 Task: Add a signature Kate Phillips containing Best wishes for a happy National Peace Day, Kate Phillips to email address softage.2@softage.net and add a folder Sustainability
Action: Key pressed n
Screenshot: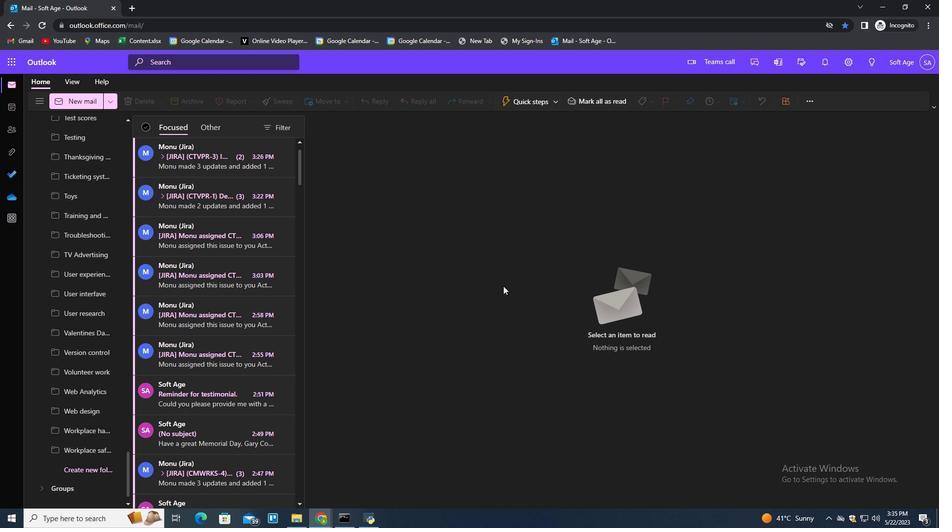 
Action: Mouse moved to (659, 97)
Screenshot: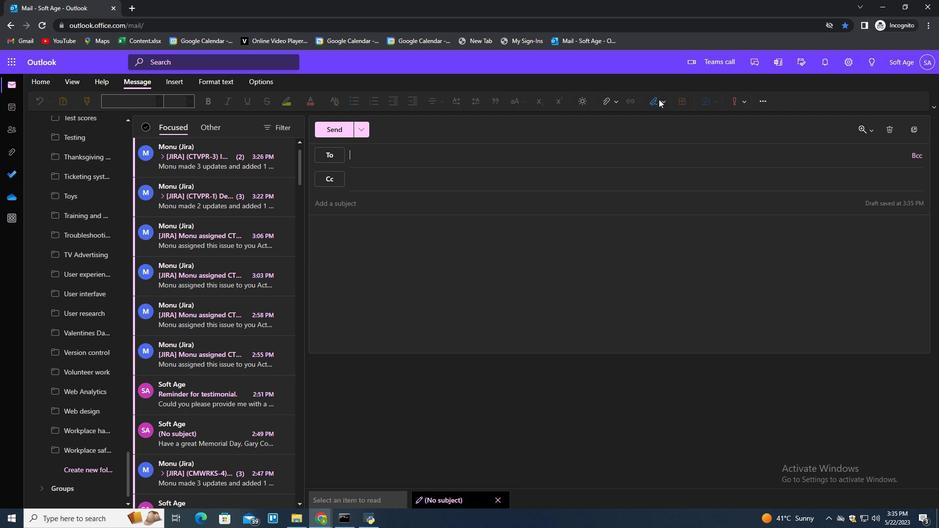 
Action: Mouse pressed left at (659, 97)
Screenshot: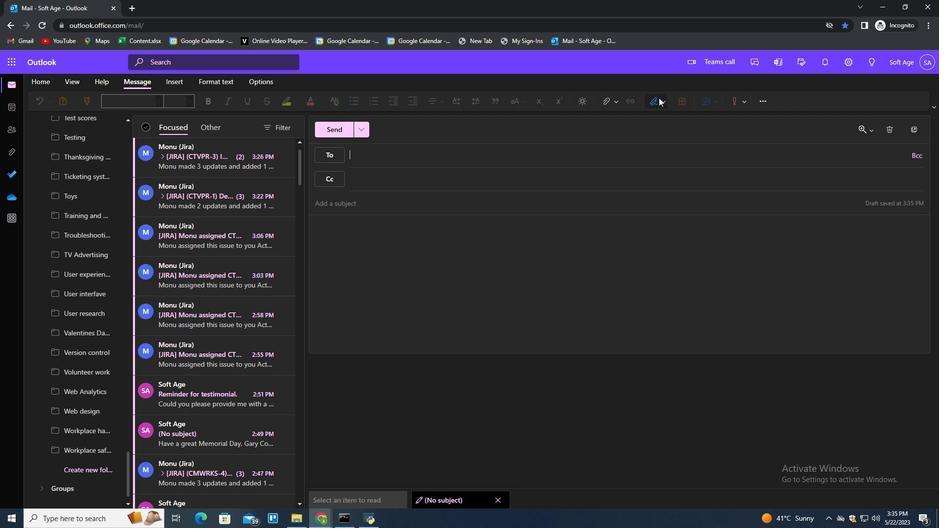 
Action: Mouse moved to (637, 139)
Screenshot: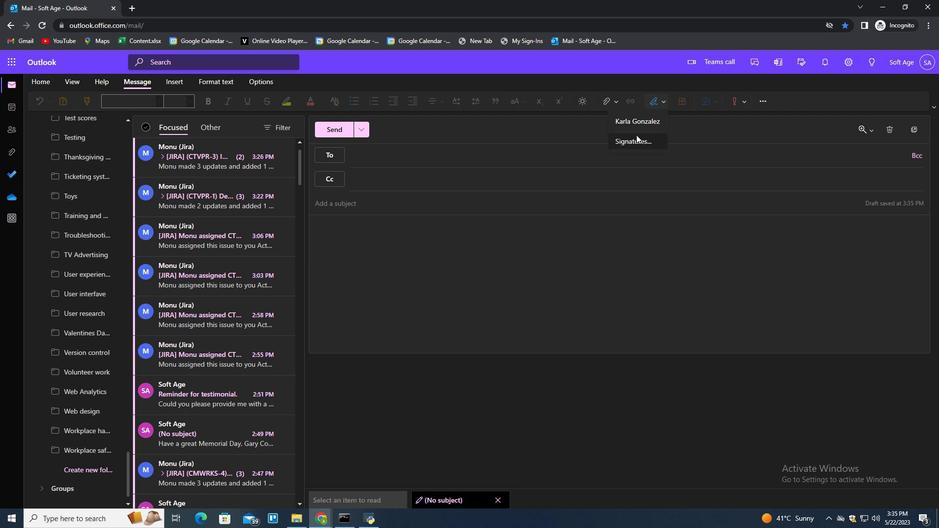 
Action: Mouse pressed left at (637, 139)
Screenshot: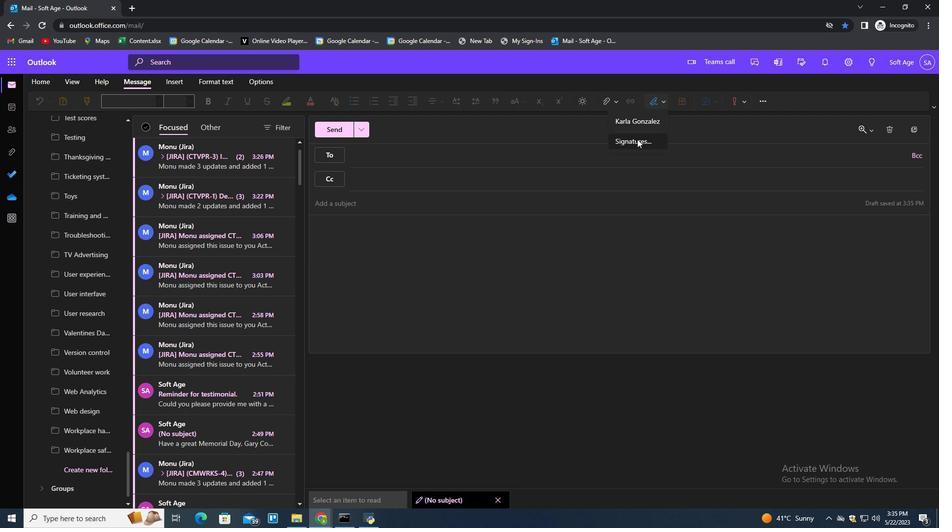 
Action: Mouse moved to (670, 182)
Screenshot: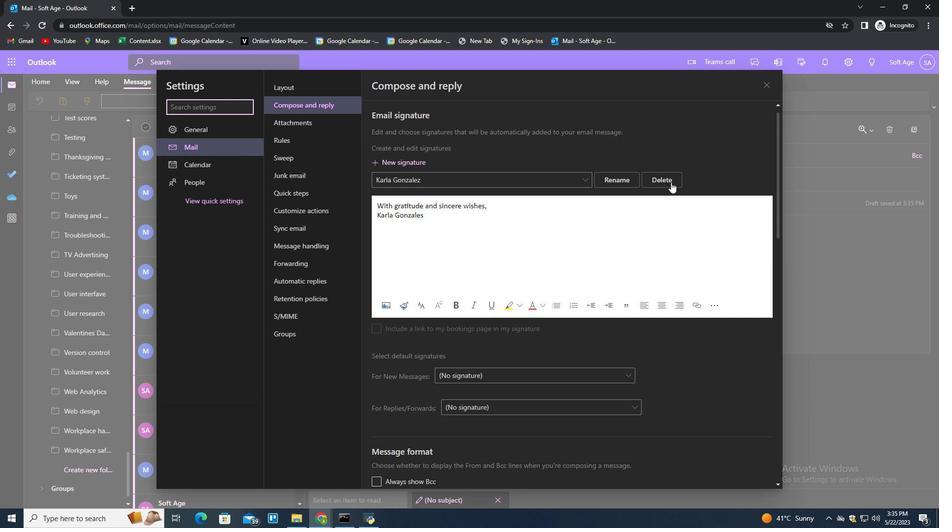 
Action: Mouse pressed left at (670, 182)
Screenshot: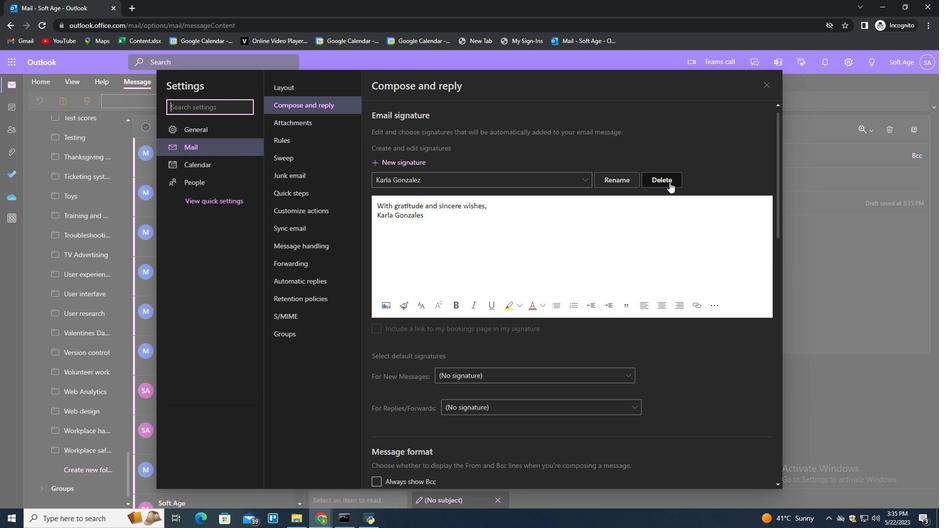 
Action: Mouse moved to (675, 182)
Screenshot: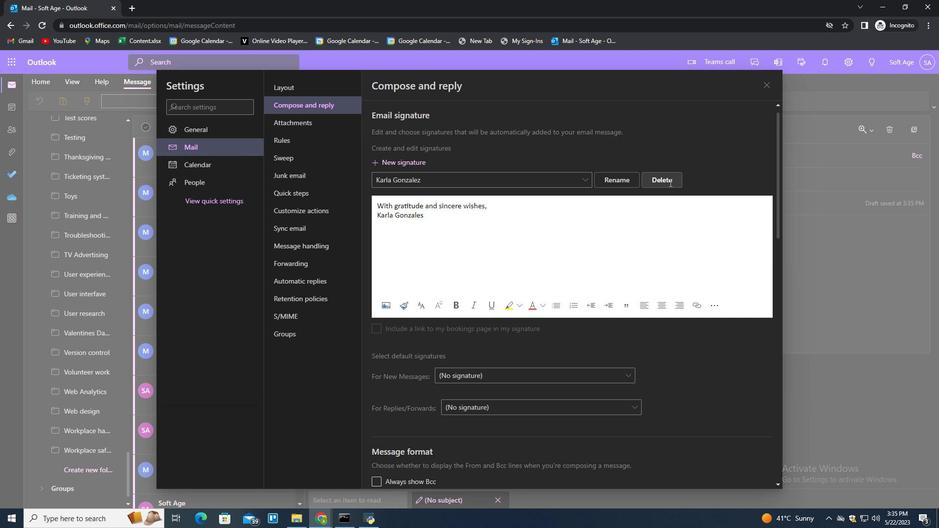 
Action: Mouse pressed left at (675, 182)
Screenshot: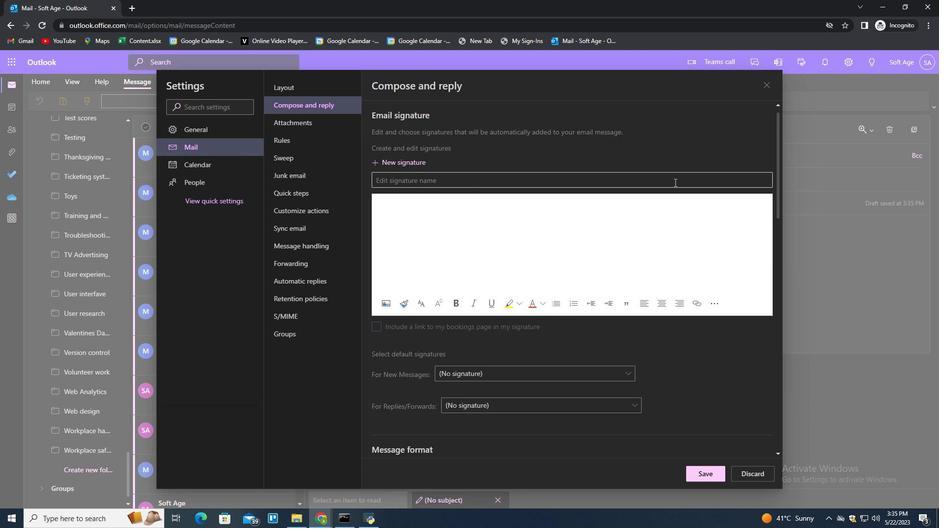 
Action: Key pressed <Key.shift>Kate<Key.space><Key.shift><Key.shift>Phillips<Key.space><Key.tab><Key.shift>Best<Key.space>wishes<Key.space>for<Key.space>a<Key.space>happy<Key.space><Key.shift>National<Key.space><Key.shift>Peace<Key.space><Key.shift>Day,<Key.shift_r><Key.enter><Key.shift>Kate<Key.space><Key.shift><Key.shift><Key.shift><Key.shift><Key.shift><Key.shift>Phillips
Screenshot: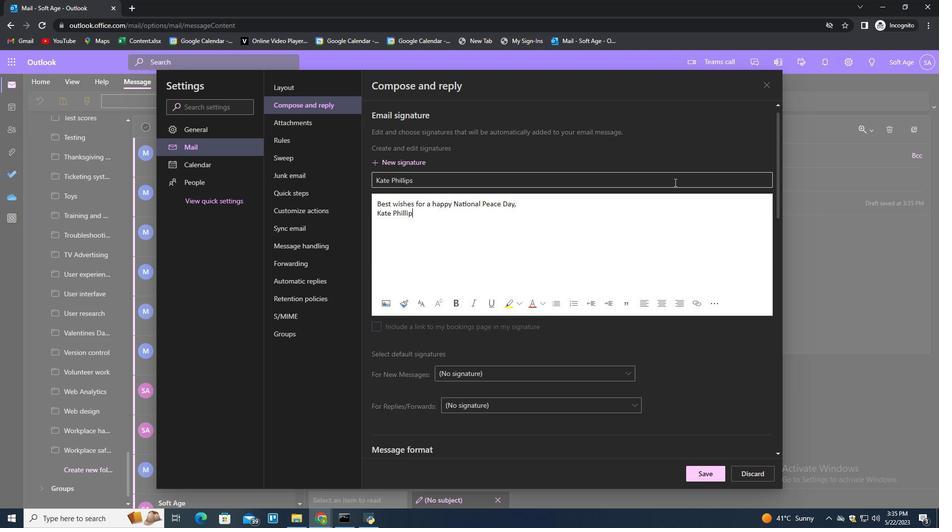 
Action: Mouse moved to (702, 469)
Screenshot: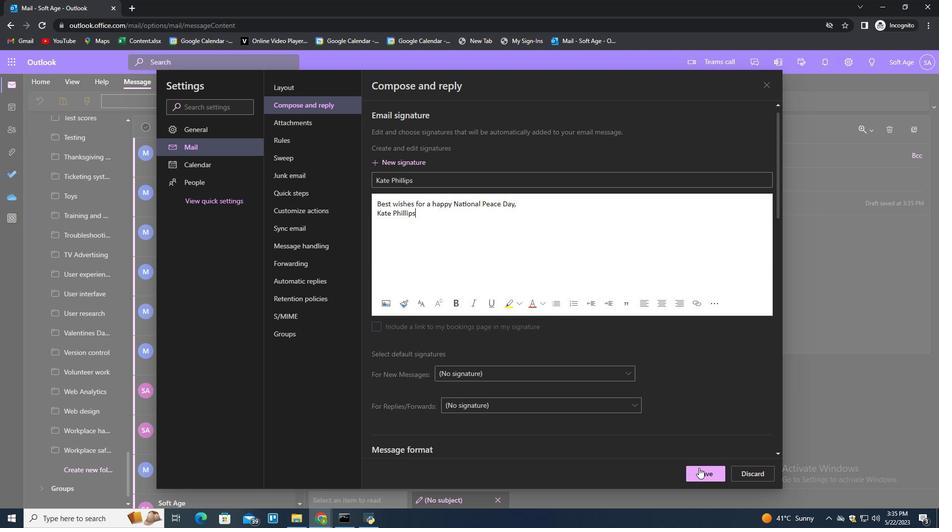 
Action: Mouse pressed left at (702, 469)
Screenshot: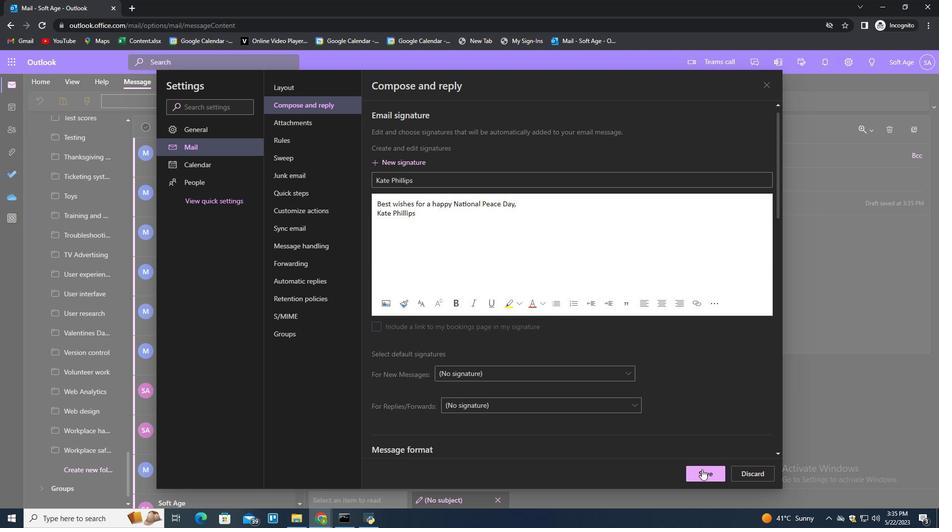 
Action: Mouse moved to (812, 352)
Screenshot: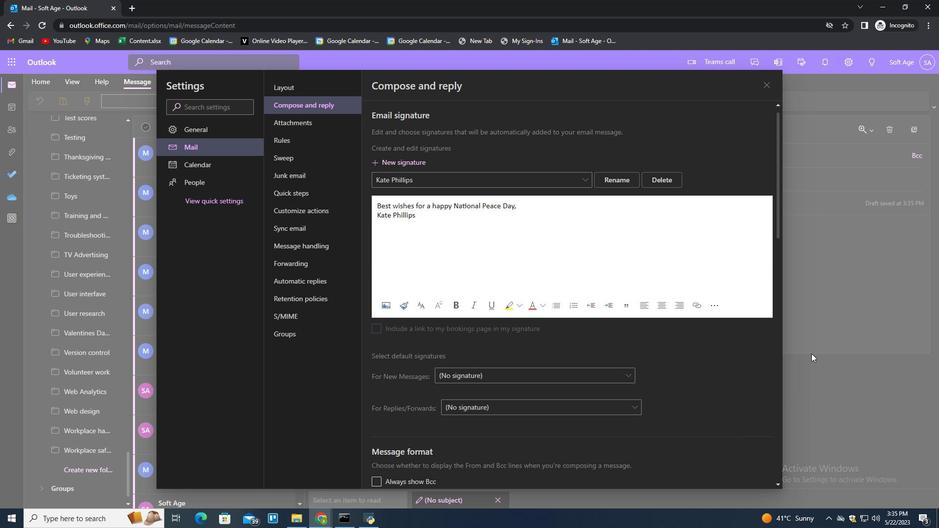 
Action: Mouse pressed left at (812, 352)
Screenshot: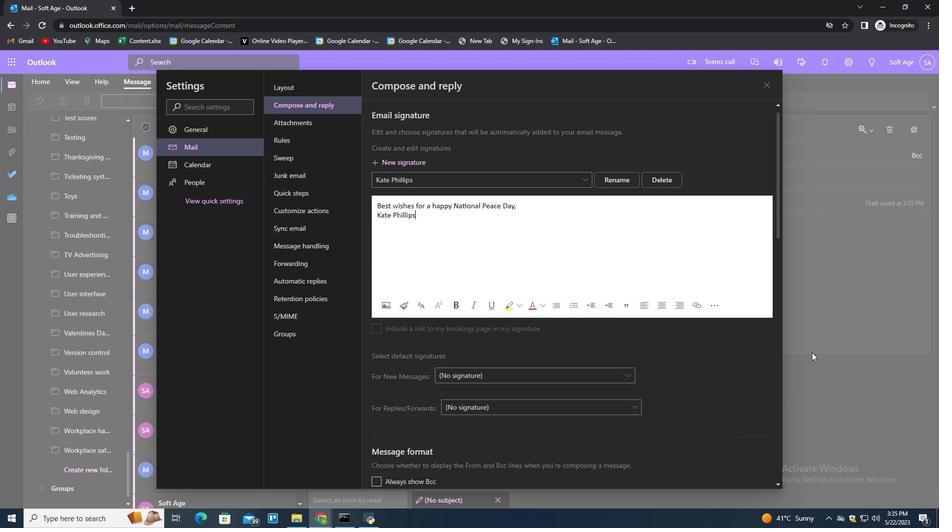 
Action: Mouse moved to (656, 101)
Screenshot: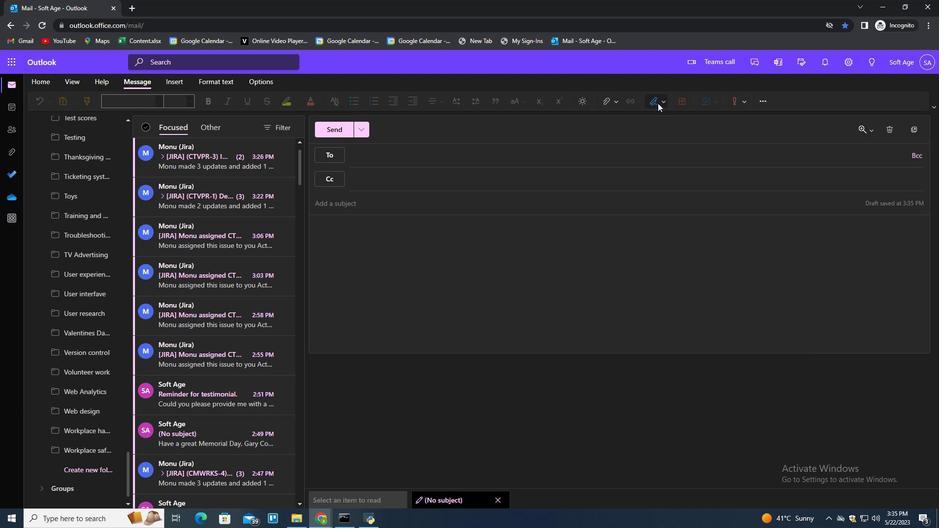 
Action: Mouse pressed left at (656, 101)
Screenshot: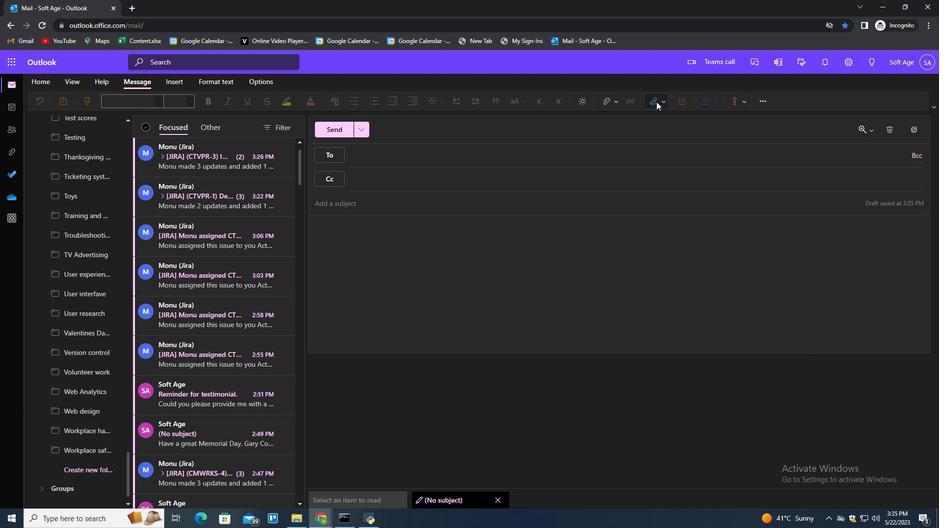 
Action: Mouse moved to (646, 121)
Screenshot: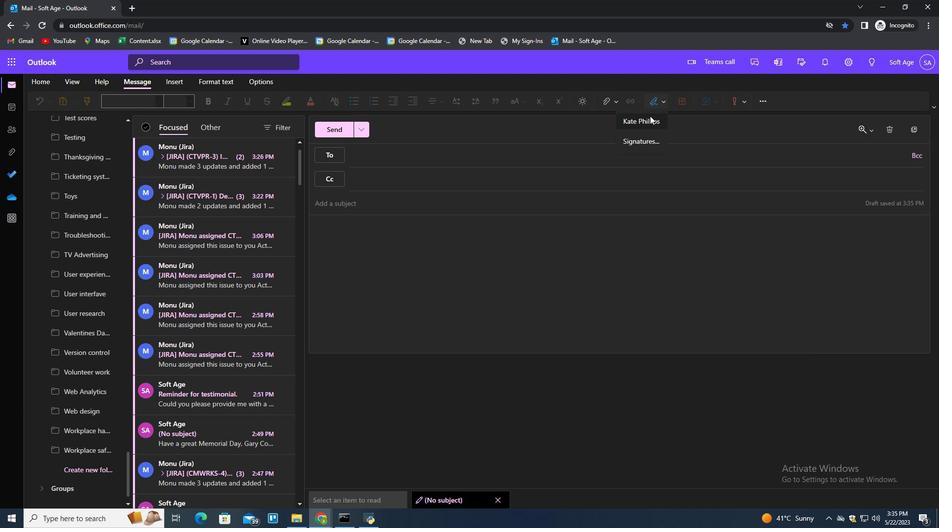 
Action: Mouse pressed left at (646, 121)
Screenshot: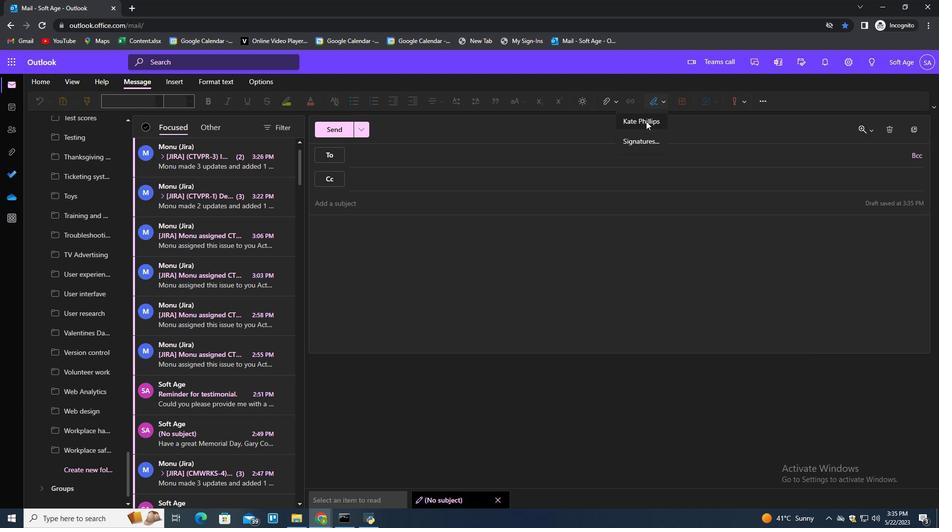 
Action: Mouse moved to (413, 159)
Screenshot: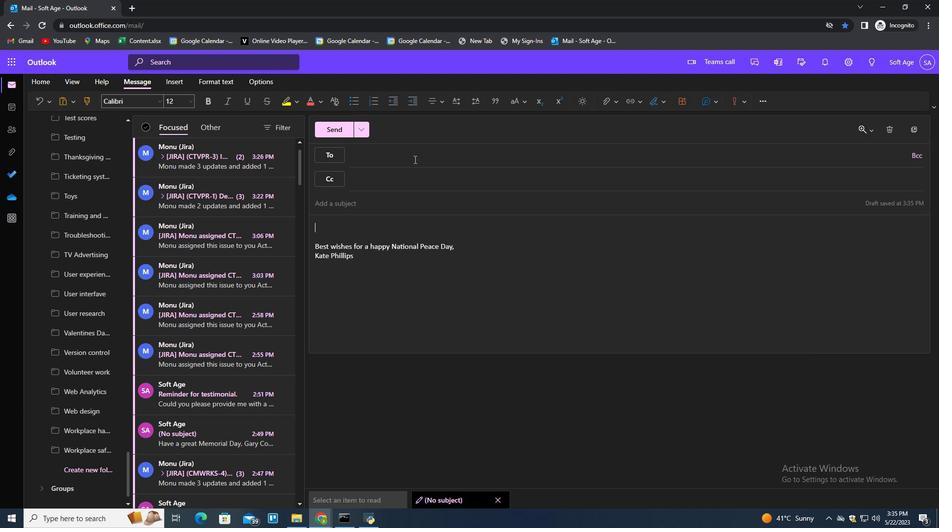 
Action: Mouse pressed left at (413, 159)
Screenshot: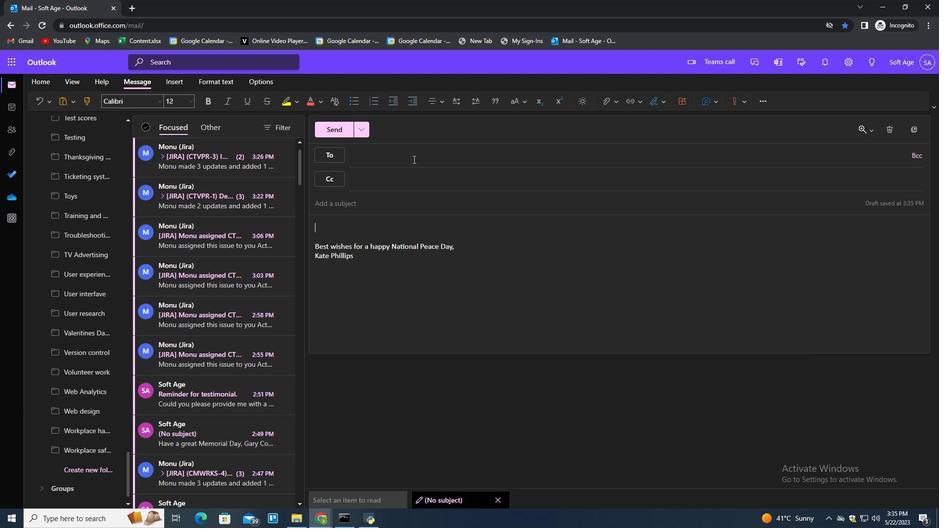 
Action: Mouse moved to (412, 160)
Screenshot: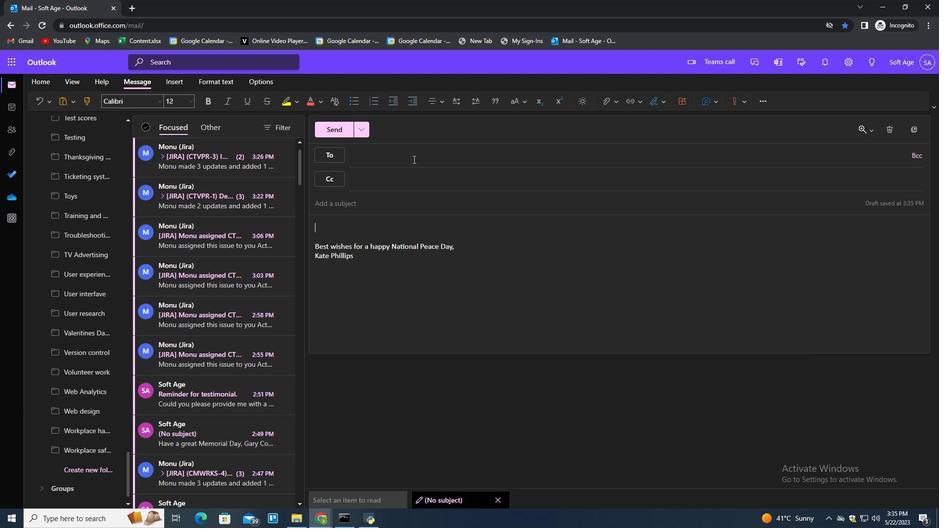 
Action: Key pressed softge<Key.backspace><Key.backspace>age.2<Key.shift>@a<Key.backspace>softage.net<Key.enter>
Screenshot: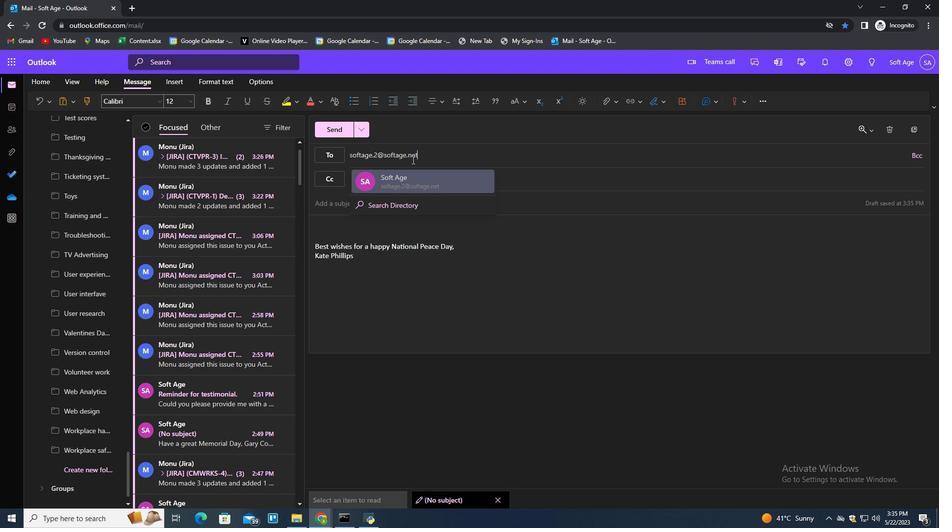 
Action: Mouse moved to (102, 466)
Screenshot: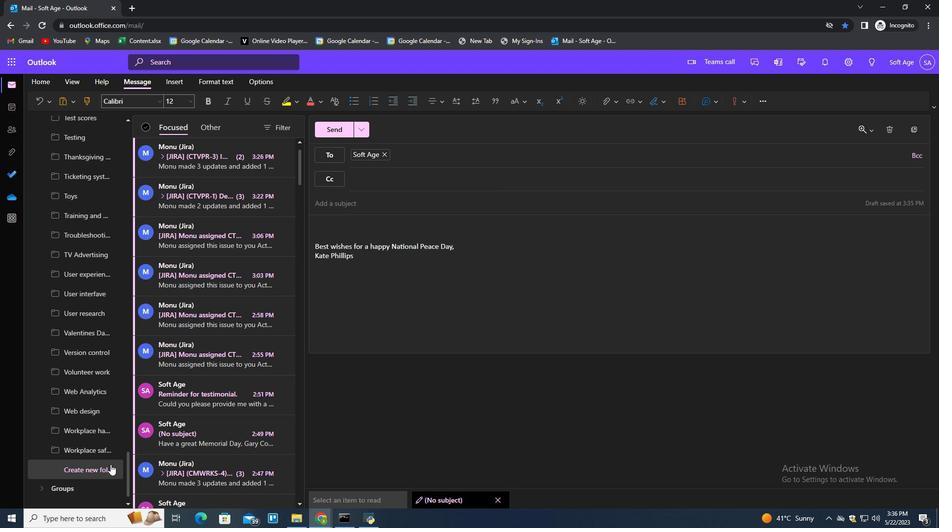 
Action: Mouse pressed left at (102, 466)
Screenshot: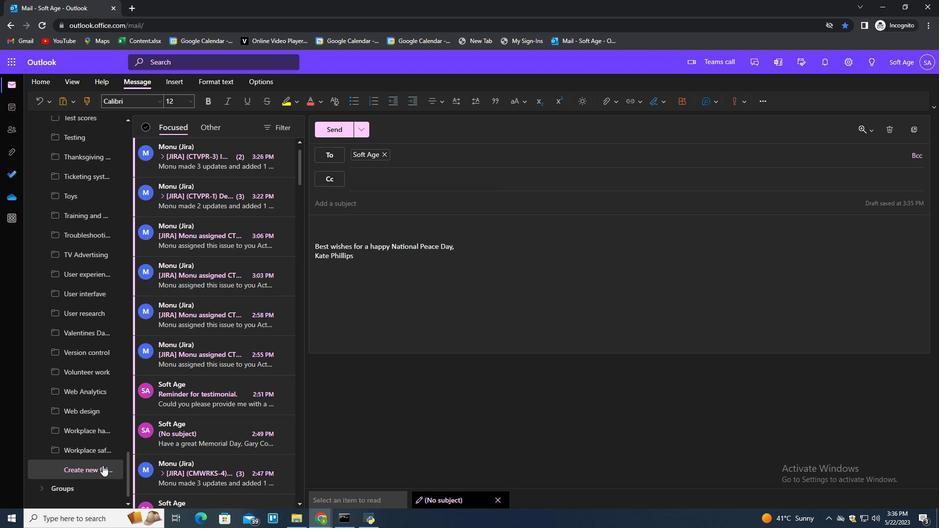 
Action: Key pressed <Key.shift>Suv<Key.backspace>b<Key.backspace>v<Key.backspace>stainability<Key.enter>
Screenshot: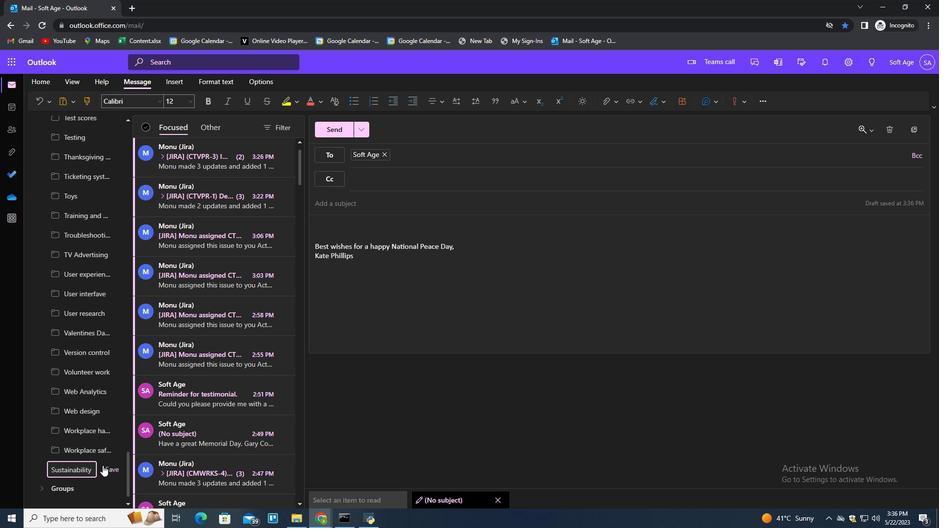 
